Task: Move the task Upgrade and migrate company expense tracking to a cloud-based solution to the section Done in the project ConduitTech and filter the tasks in the project by Due this week
Action: Mouse moved to (241, 225)
Screenshot: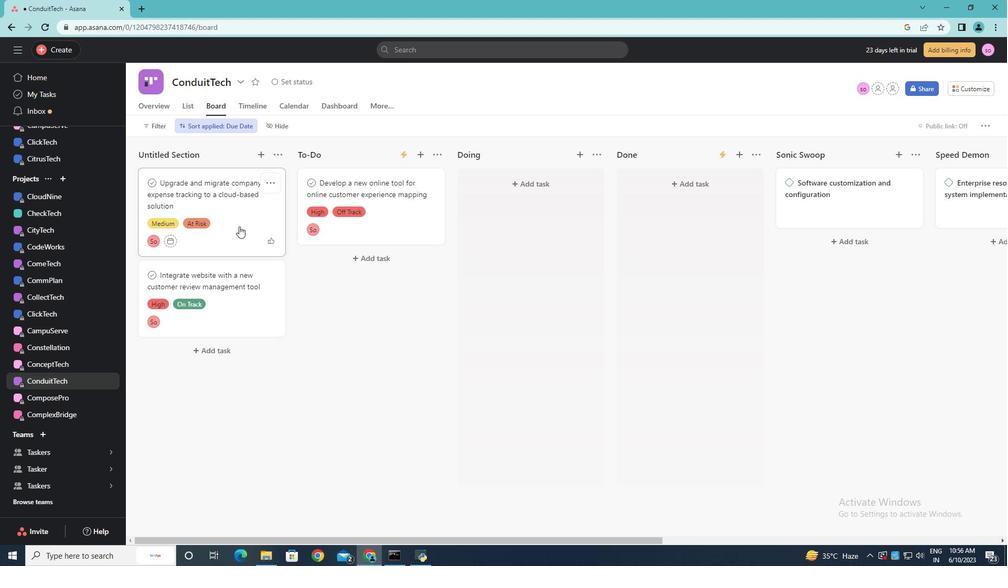 
Action: Mouse pressed left at (241, 225)
Screenshot: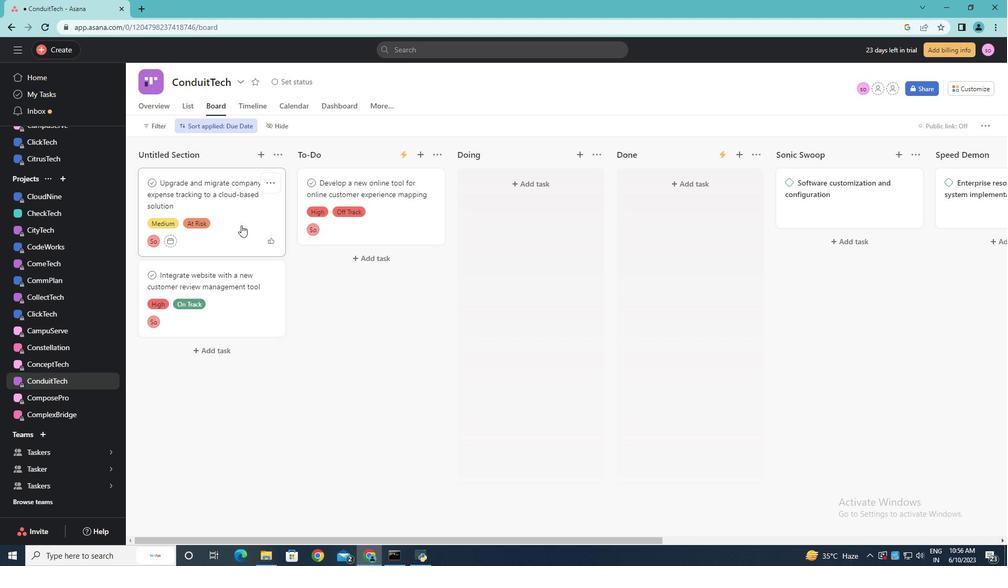 
Action: Mouse moved to (162, 125)
Screenshot: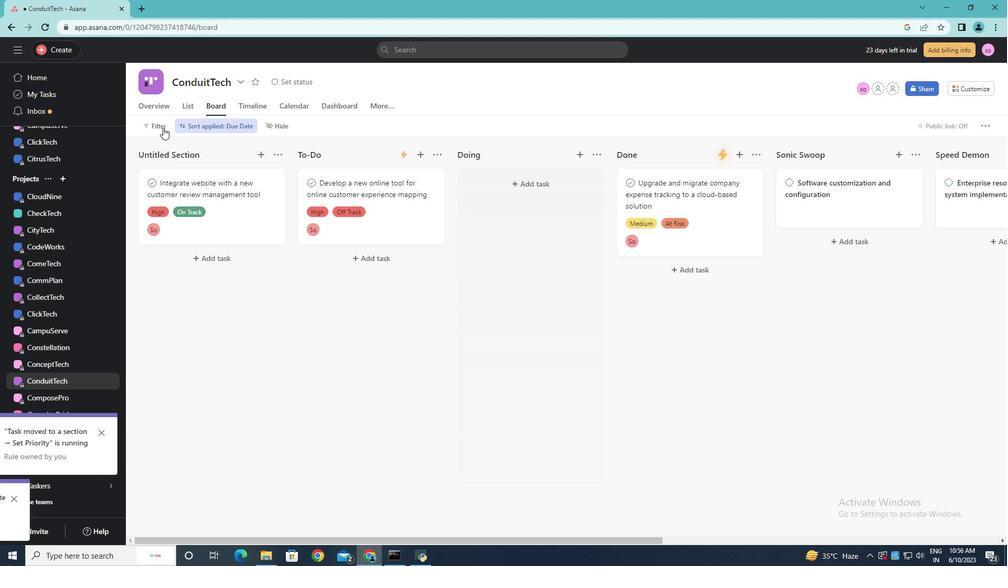 
Action: Mouse pressed left at (162, 125)
Screenshot: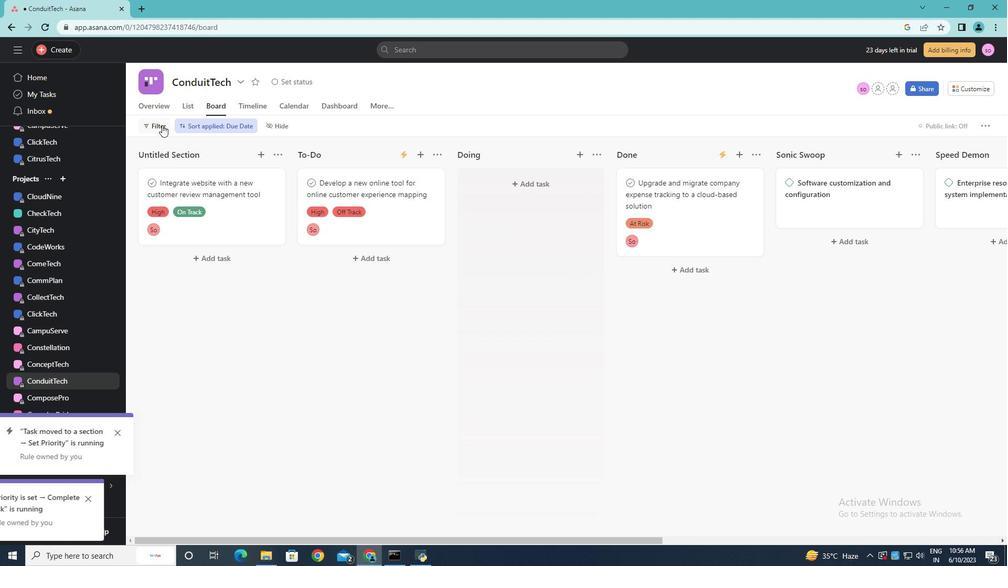 
Action: Mouse moved to (350, 170)
Screenshot: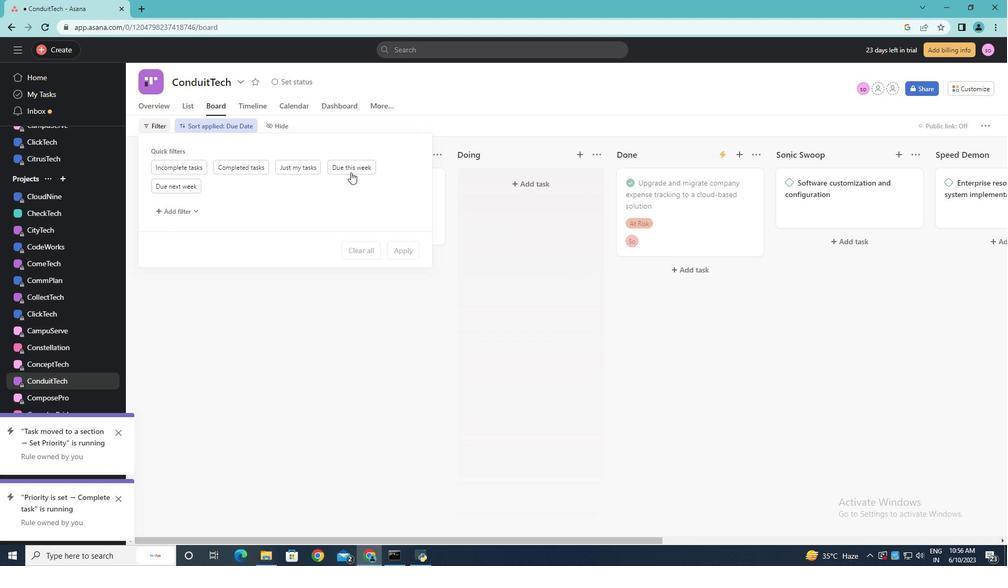 
Action: Mouse pressed left at (350, 170)
Screenshot: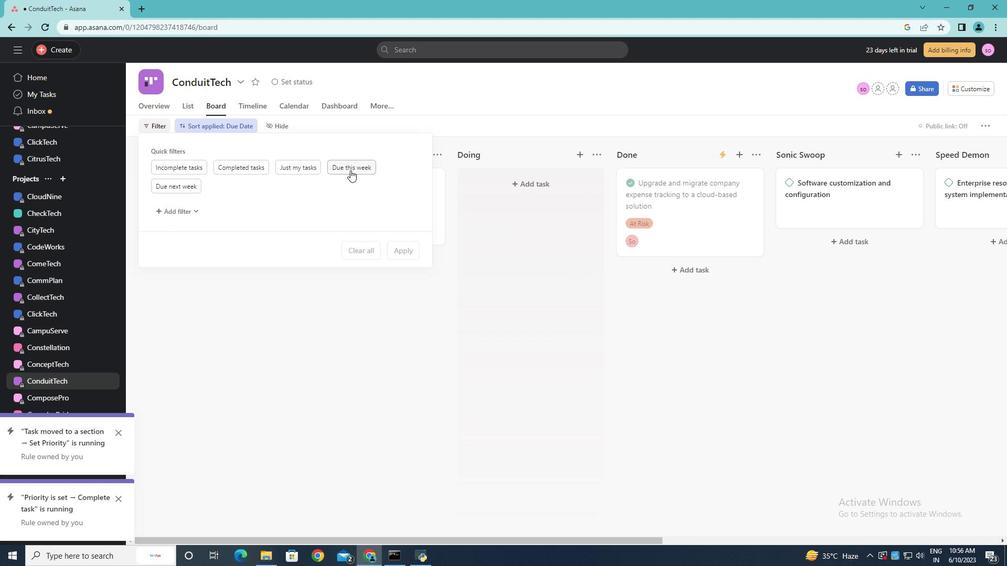 
Action: Mouse moved to (429, 313)
Screenshot: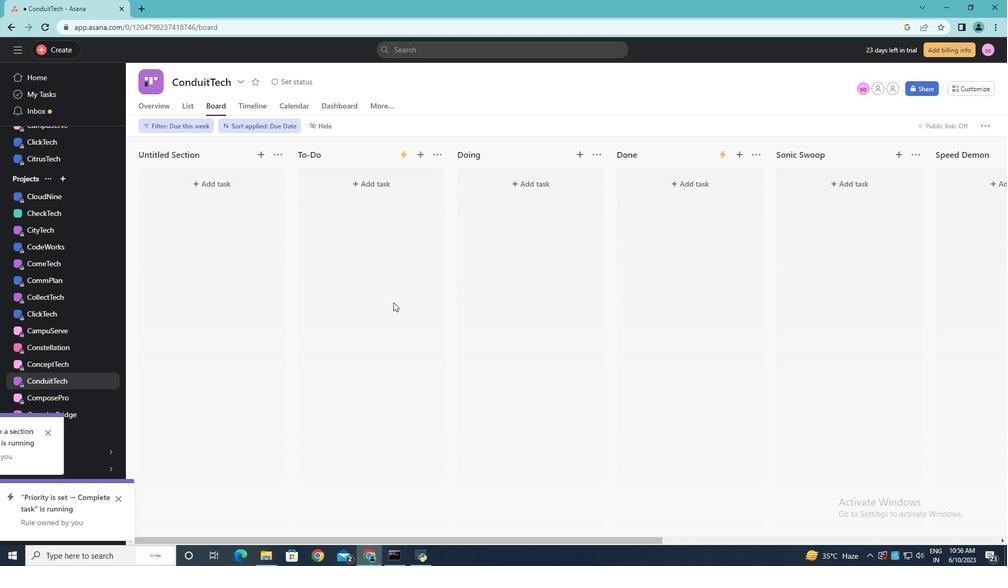 
Action: Mouse pressed left at (429, 313)
Screenshot: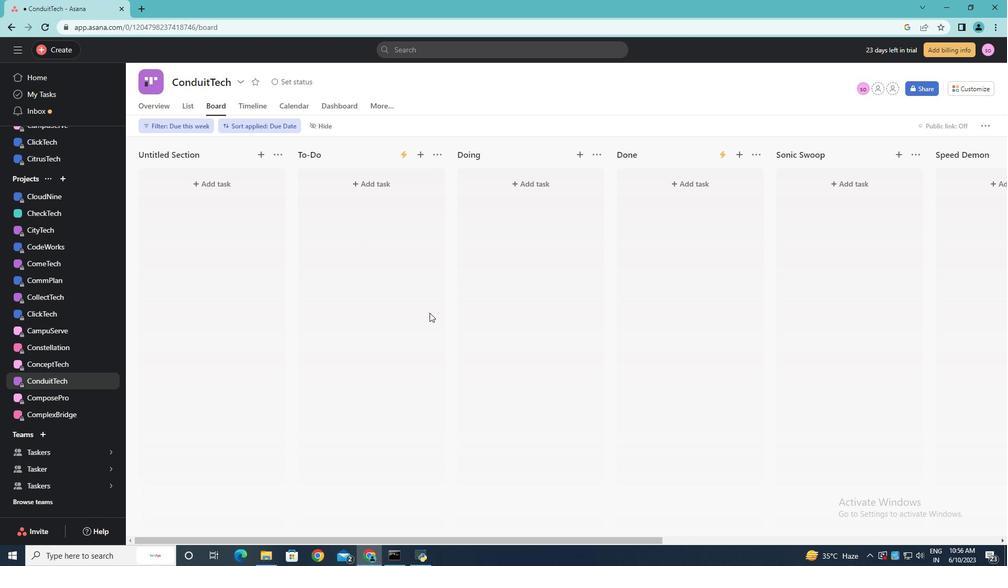 
Action: Mouse moved to (429, 313)
Screenshot: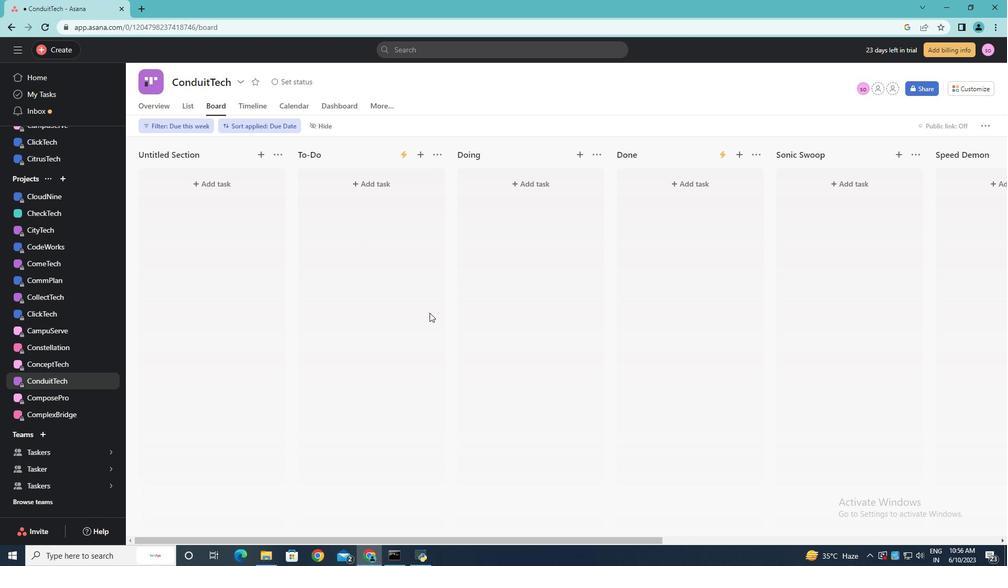 
